 Task: Toggle the show contents in the suggest.
Action: Mouse moved to (26, 508)
Screenshot: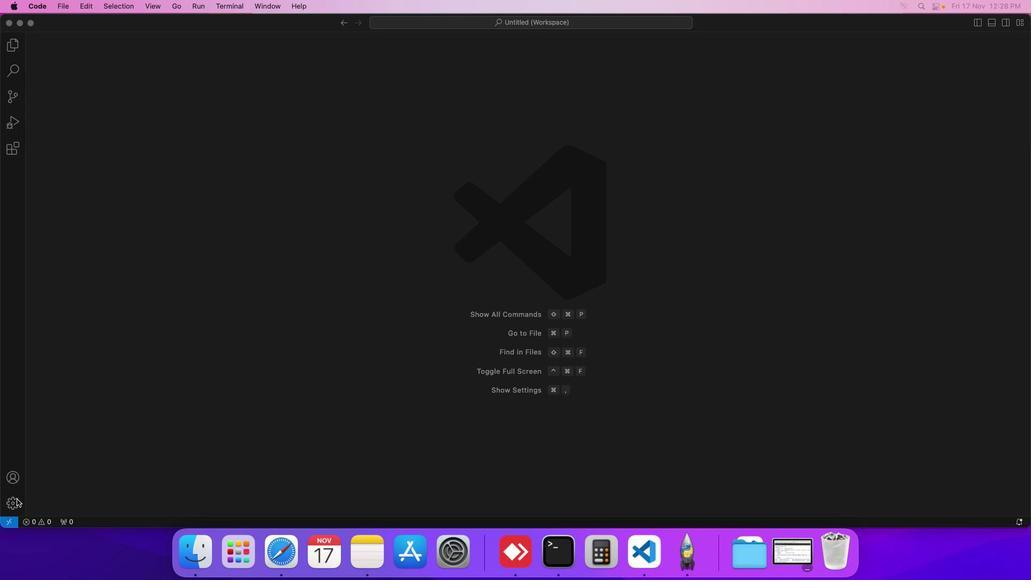 
Action: Mouse pressed left at (26, 508)
Screenshot: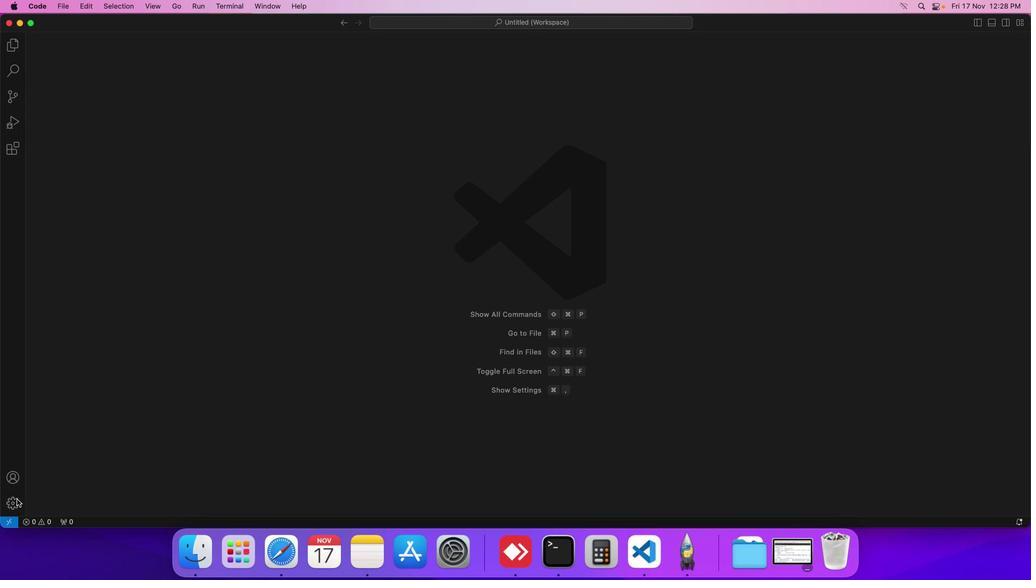 
Action: Mouse moved to (59, 431)
Screenshot: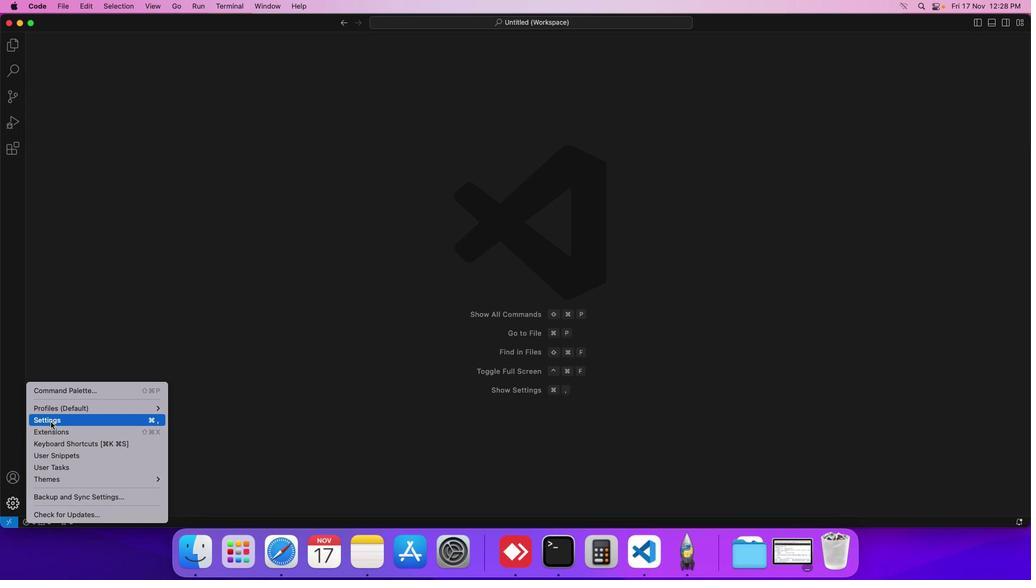 
Action: Mouse pressed left at (59, 431)
Screenshot: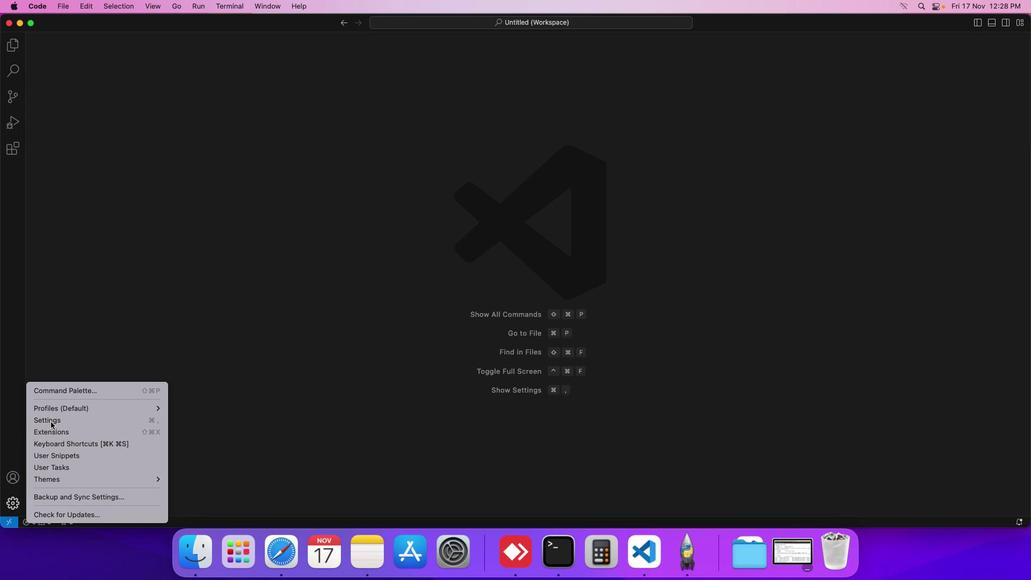 
Action: Mouse moved to (261, 93)
Screenshot: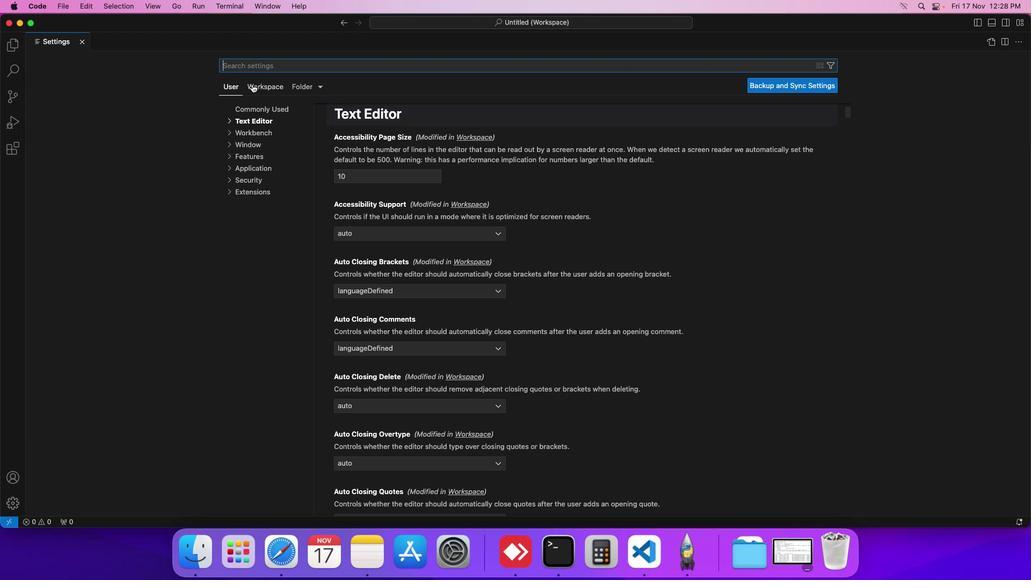 
Action: Mouse pressed left at (261, 93)
Screenshot: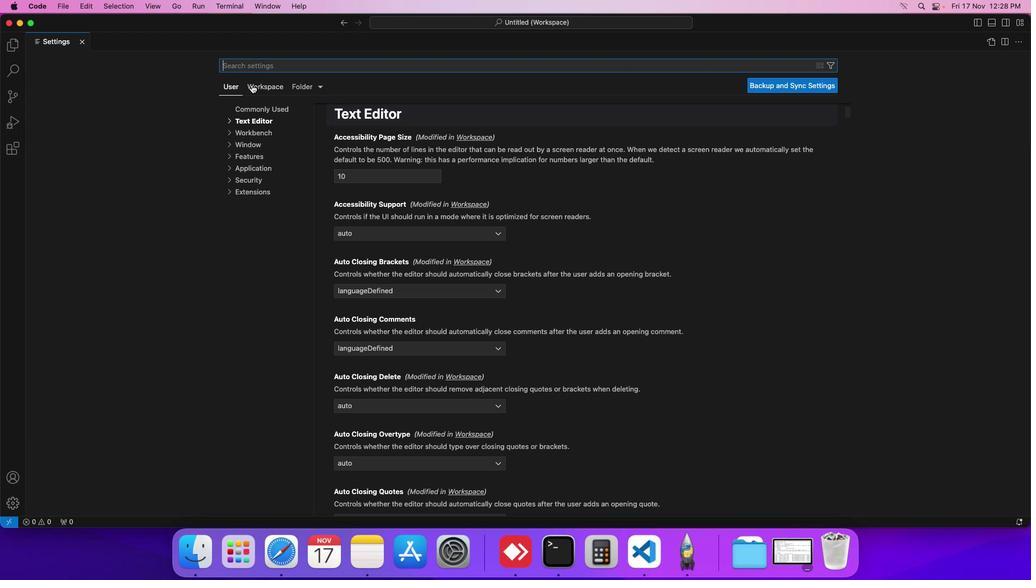 
Action: Mouse moved to (256, 127)
Screenshot: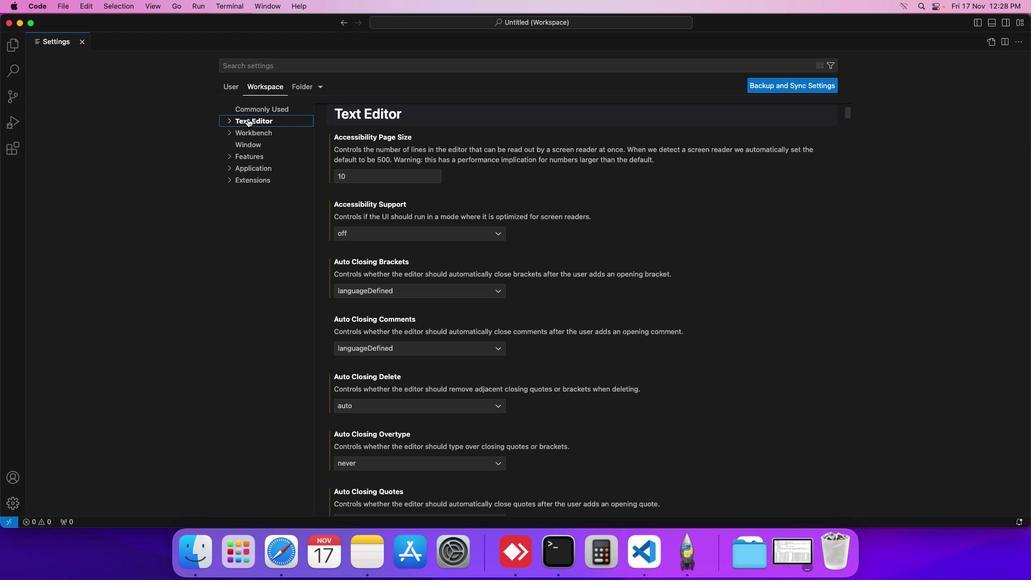 
Action: Mouse pressed left at (256, 127)
Screenshot: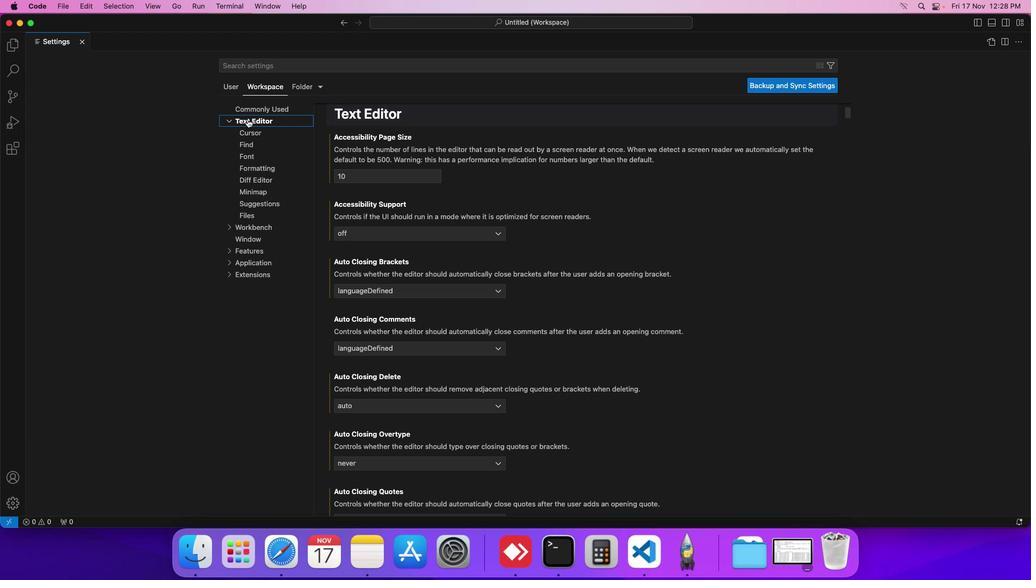 
Action: Mouse moved to (260, 212)
Screenshot: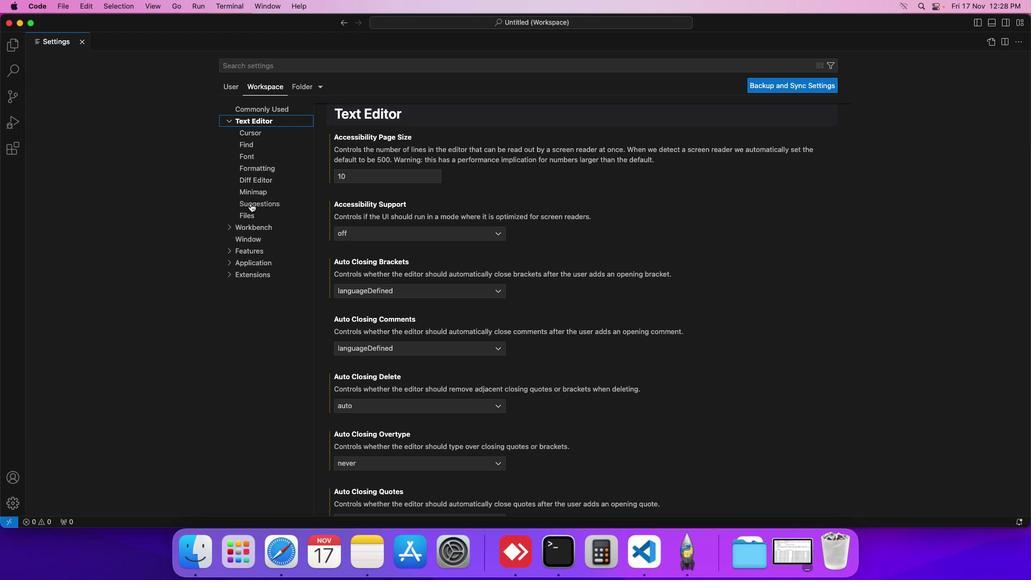 
Action: Mouse pressed left at (260, 212)
Screenshot: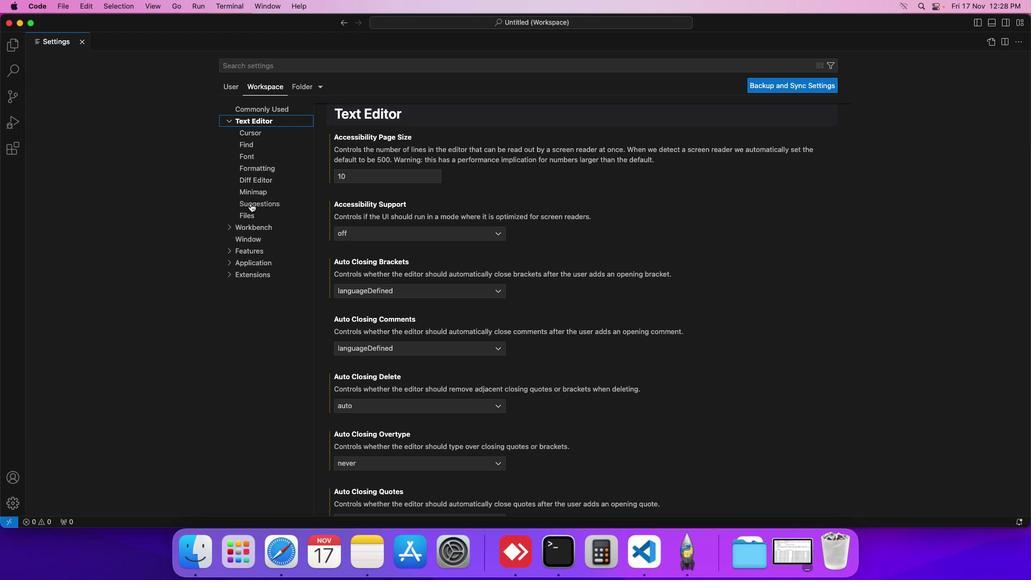 
Action: Mouse moved to (365, 352)
Screenshot: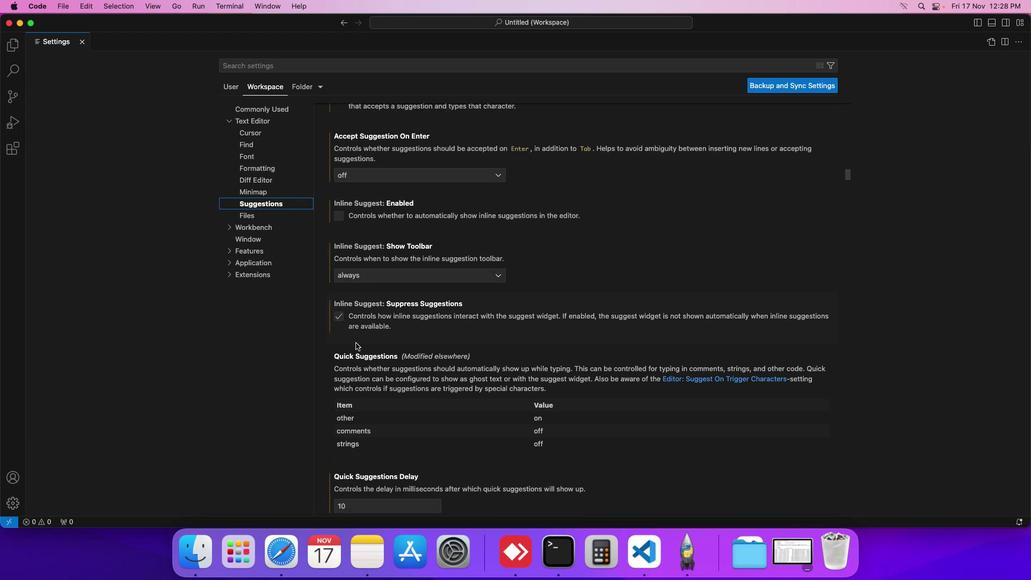 
Action: Mouse scrolled (365, 352) with delta (9, 8)
Screenshot: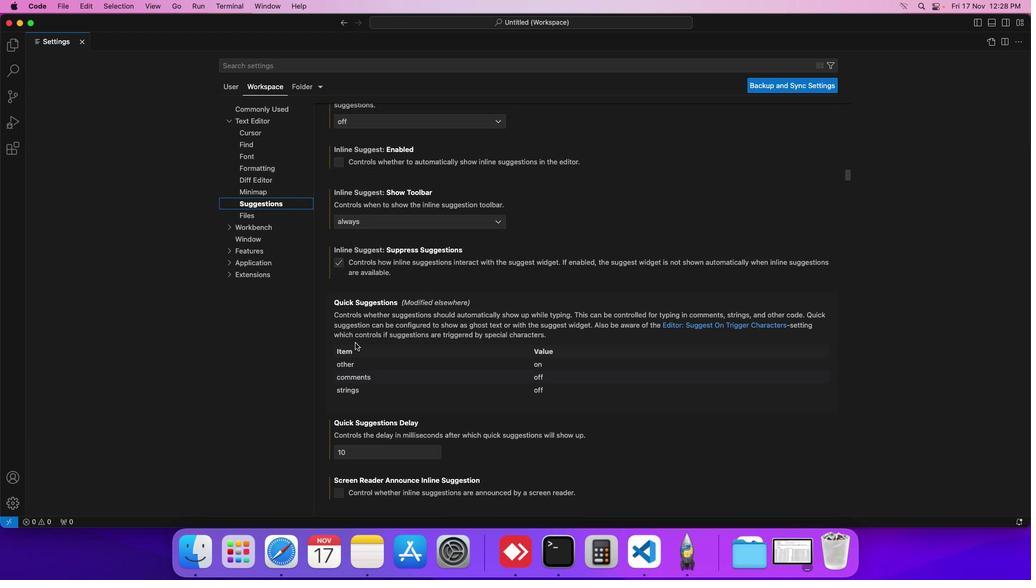 
Action: Mouse scrolled (365, 352) with delta (9, 8)
Screenshot: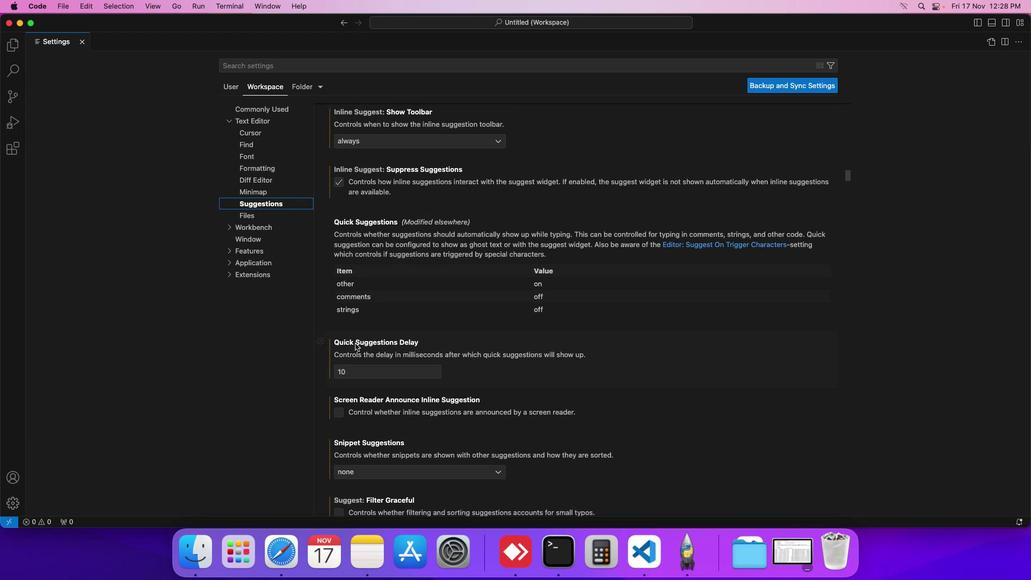 
Action: Mouse moved to (364, 352)
Screenshot: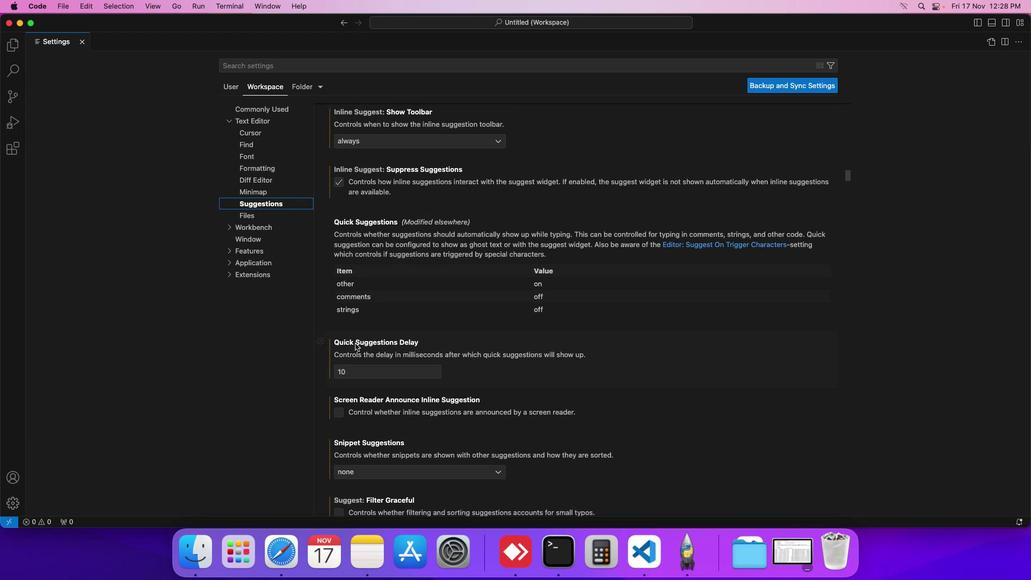 
Action: Mouse scrolled (364, 352) with delta (9, 8)
Screenshot: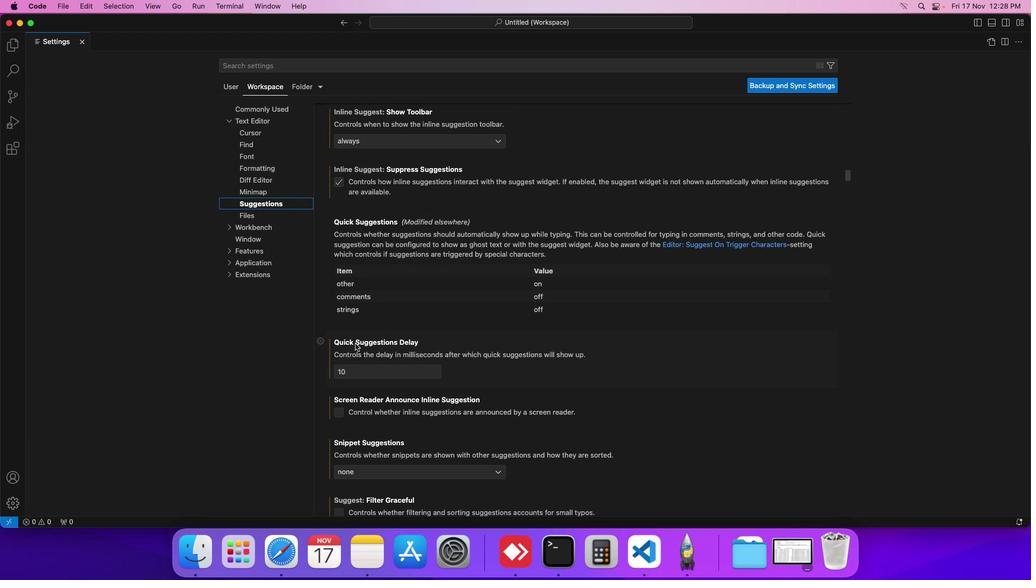
Action: Mouse moved to (364, 352)
Screenshot: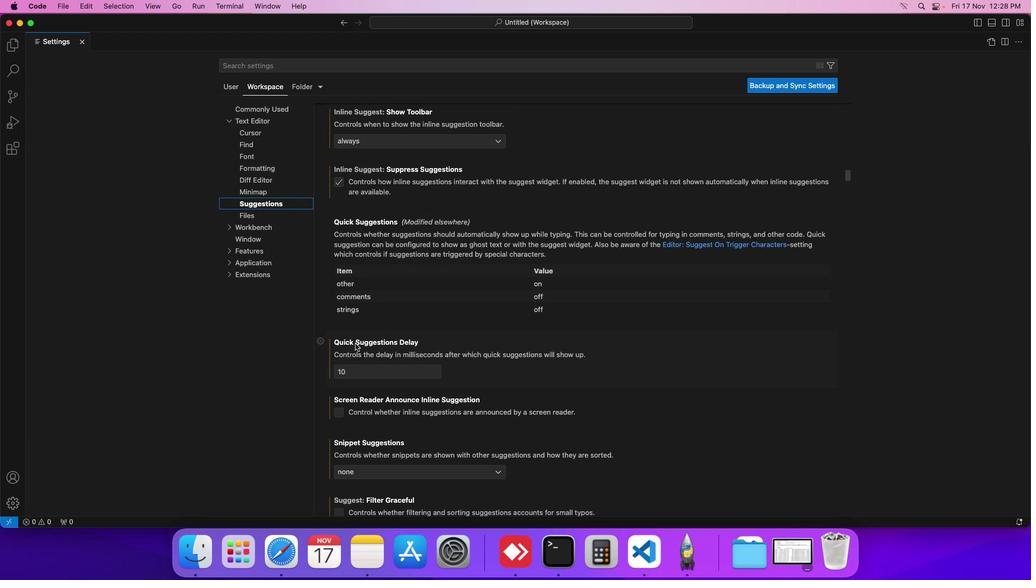 
Action: Mouse scrolled (364, 352) with delta (9, 7)
Screenshot: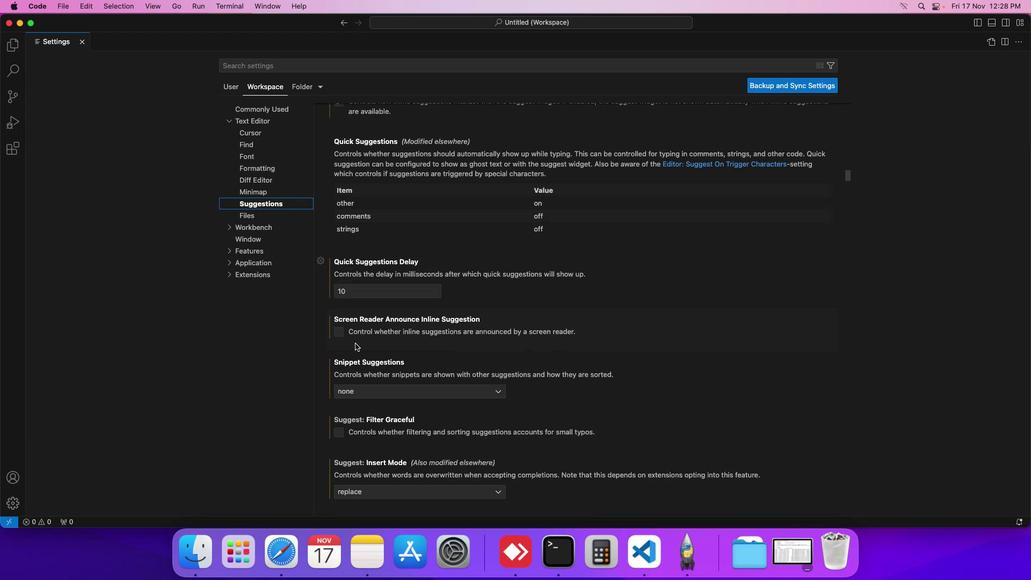 
Action: Mouse moved to (364, 352)
Screenshot: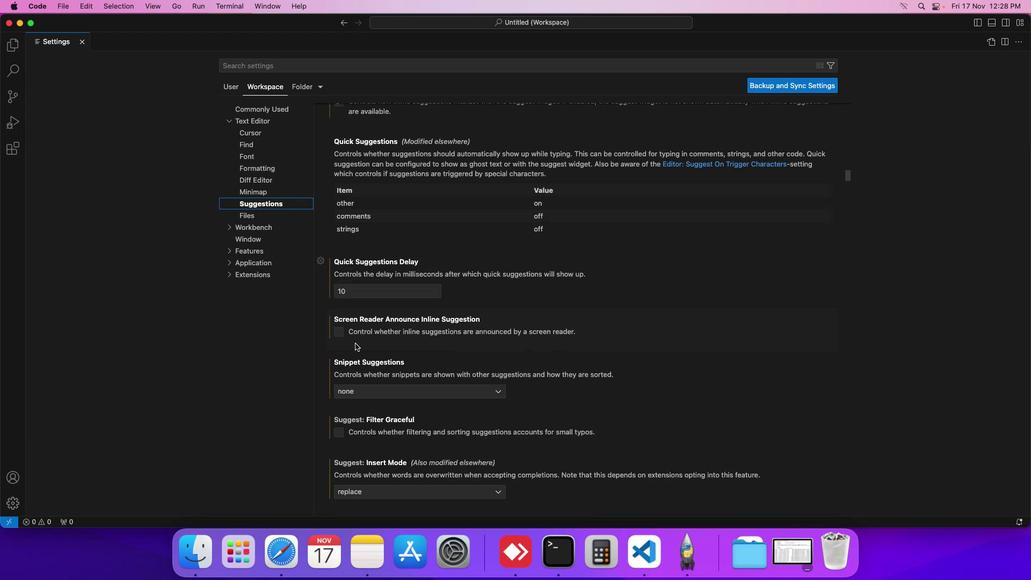 
Action: Mouse scrolled (364, 352) with delta (9, 7)
Screenshot: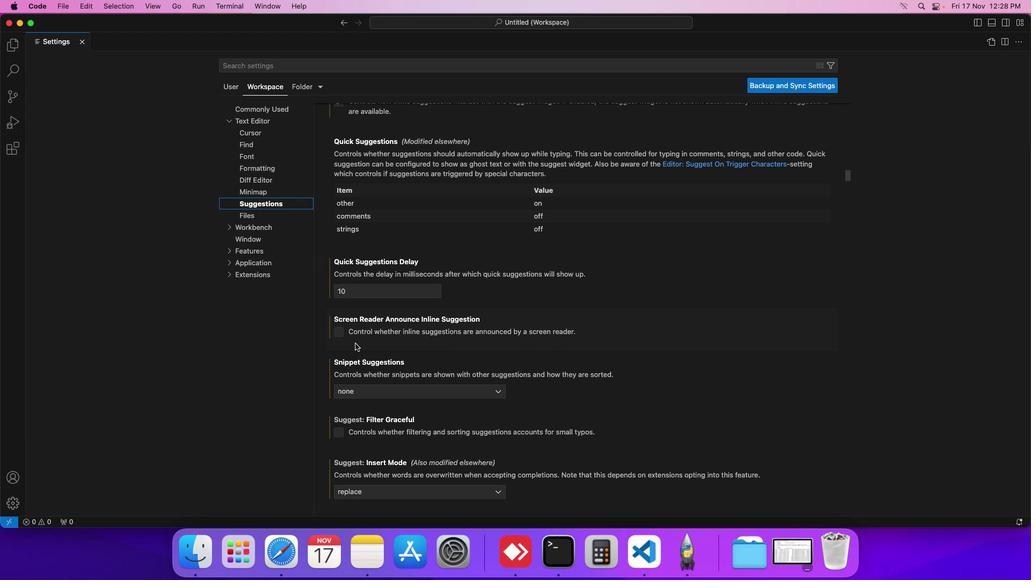 
Action: Mouse moved to (364, 352)
Screenshot: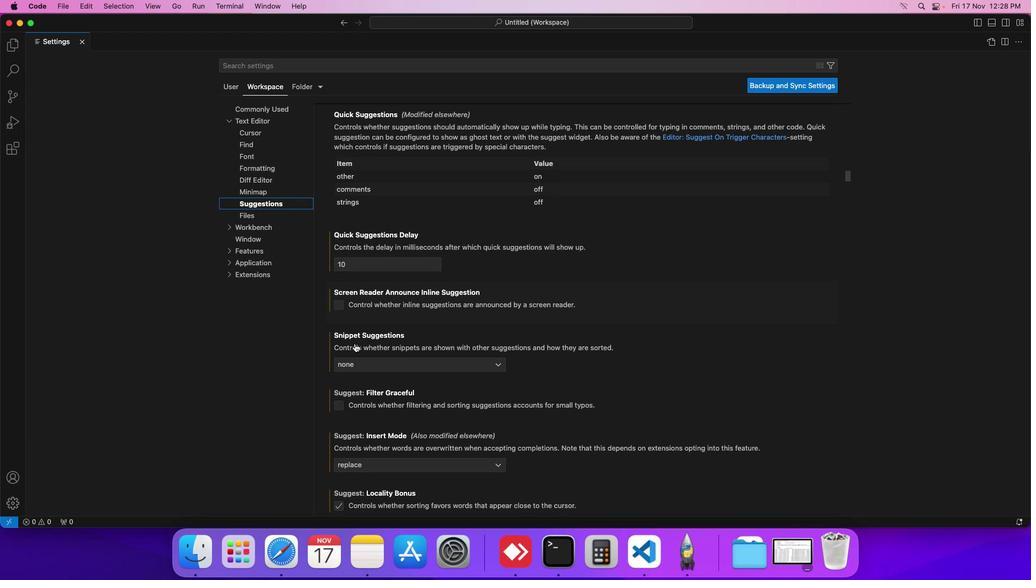 
Action: Mouse scrolled (364, 352) with delta (9, 8)
Screenshot: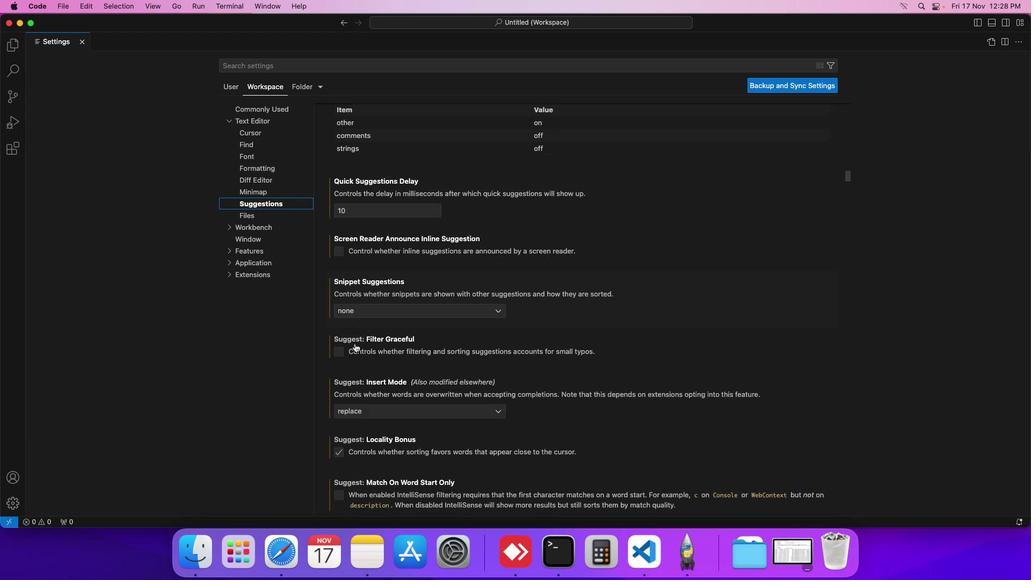 
Action: Mouse scrolled (364, 352) with delta (9, 8)
Screenshot: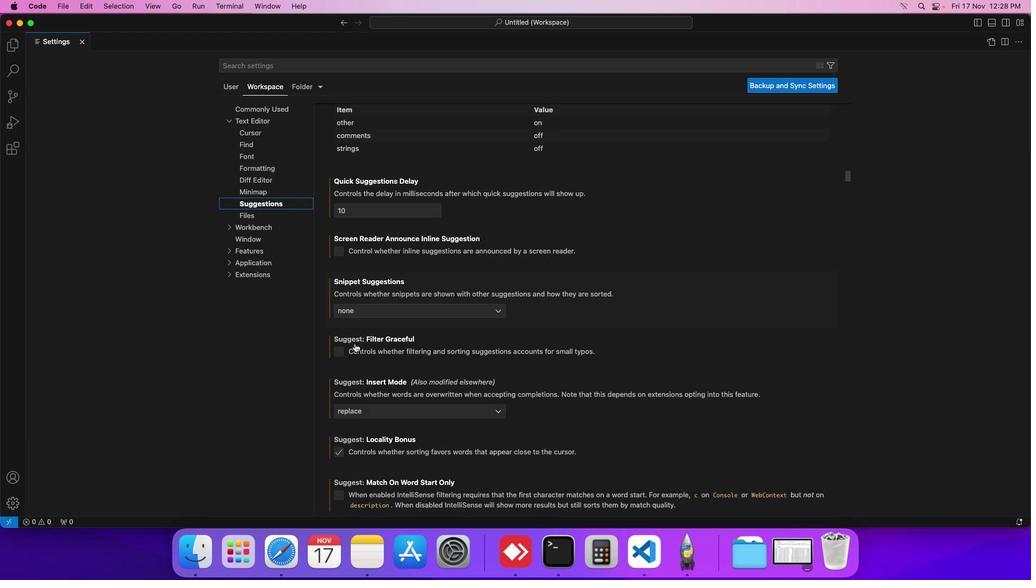 
Action: Mouse scrolled (364, 352) with delta (9, 8)
Screenshot: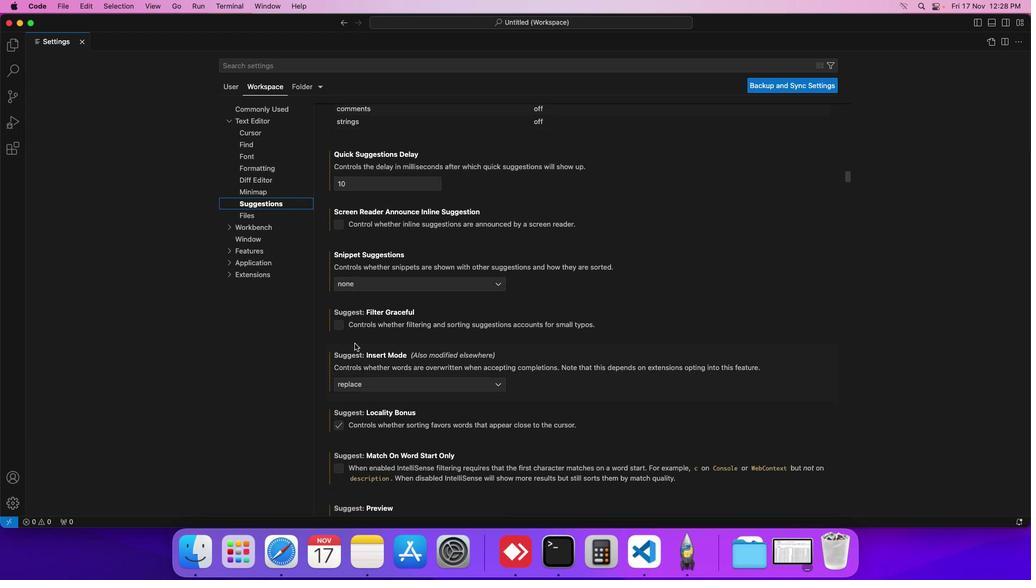 
Action: Mouse scrolled (364, 352) with delta (9, 8)
Screenshot: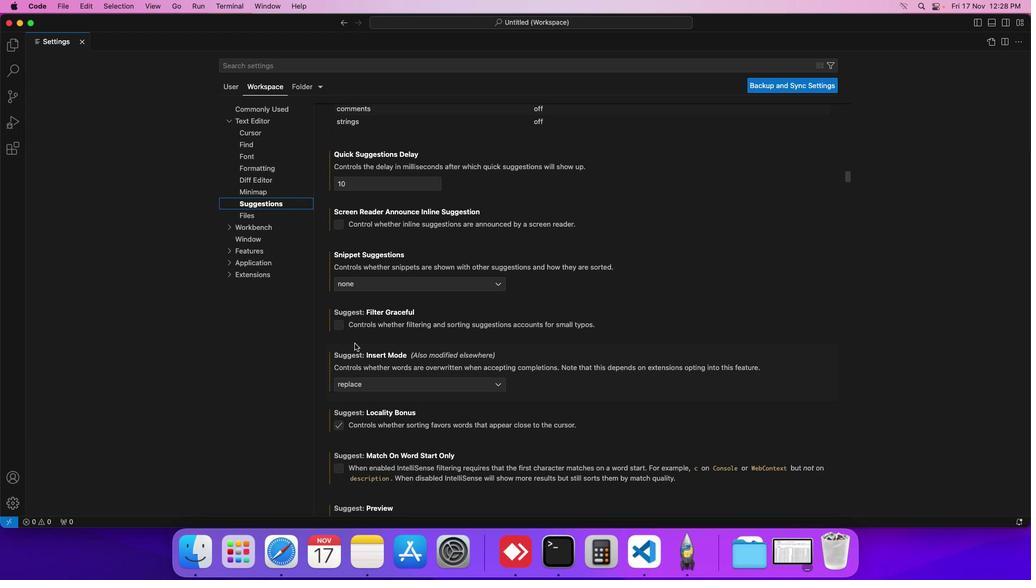 
Action: Mouse scrolled (364, 352) with delta (9, 8)
Screenshot: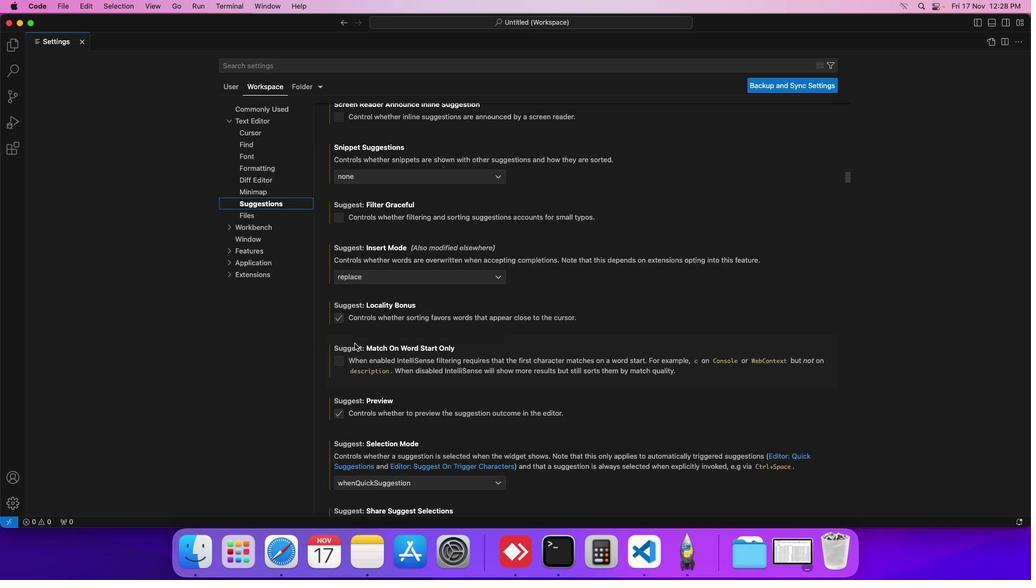 
Action: Mouse scrolled (364, 352) with delta (9, 8)
Screenshot: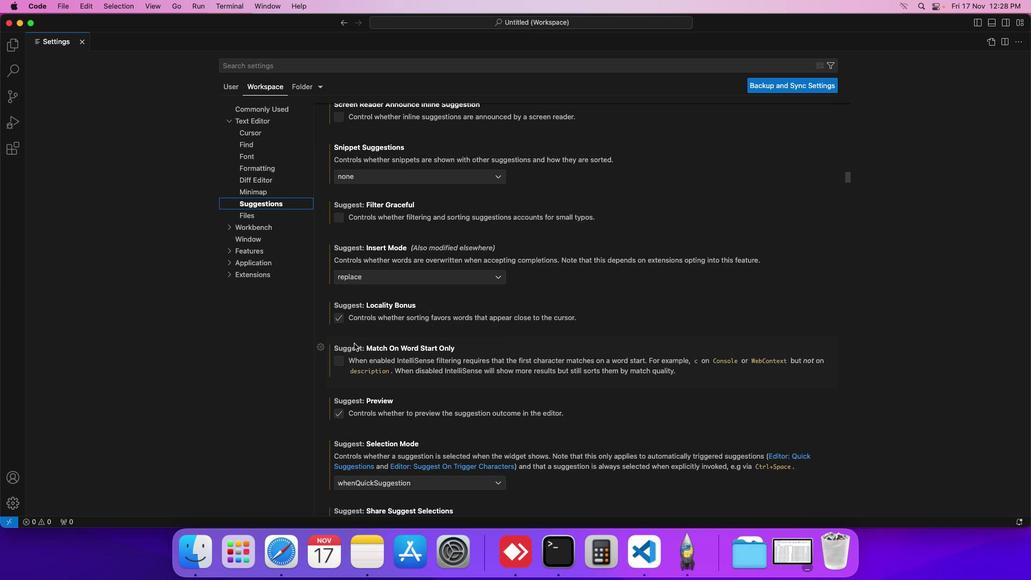 
Action: Mouse scrolled (364, 352) with delta (9, 8)
Screenshot: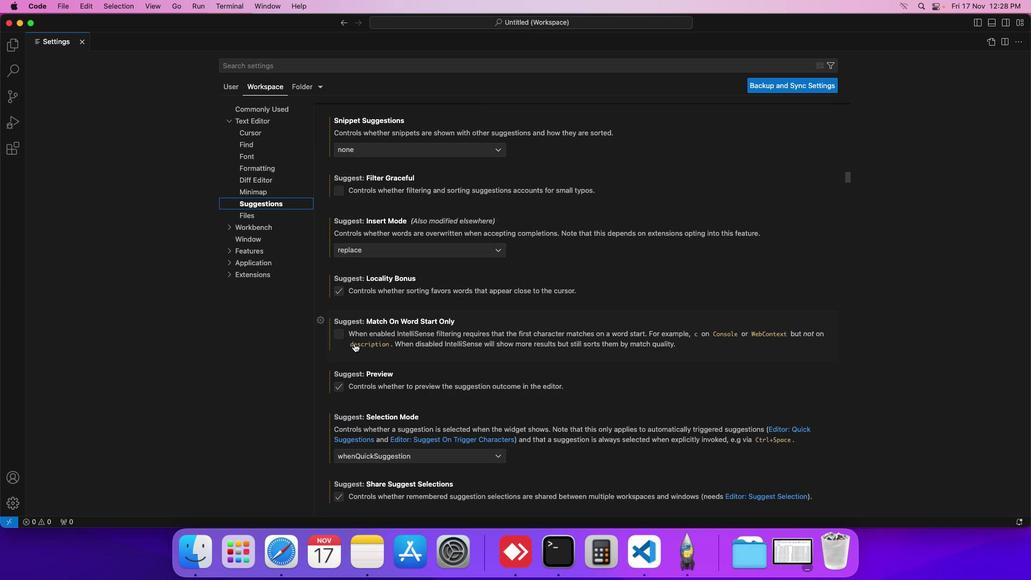 
Action: Mouse moved to (363, 352)
Screenshot: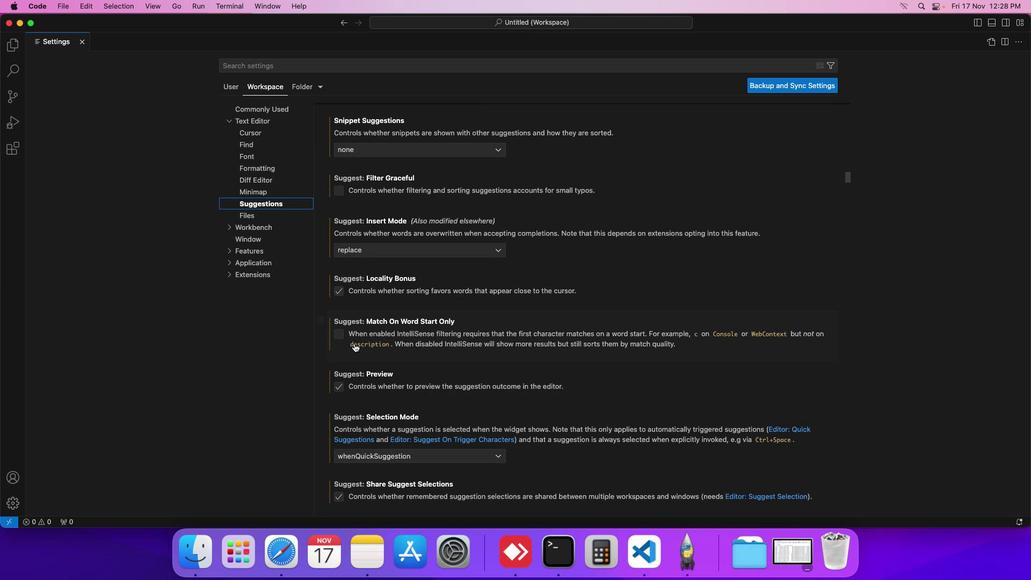 
Action: Mouse scrolled (363, 352) with delta (9, 8)
Screenshot: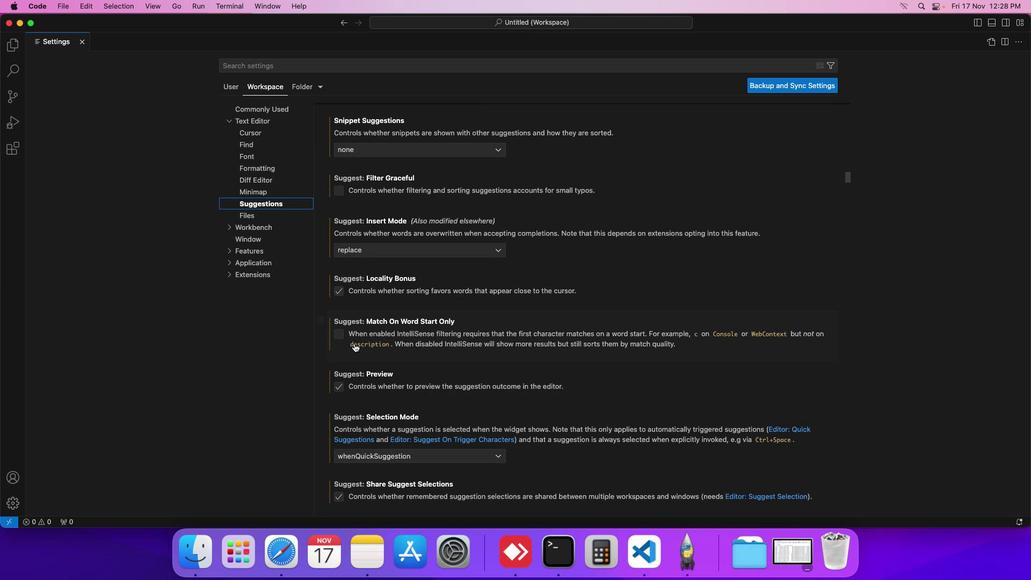 
Action: Mouse scrolled (363, 352) with delta (9, 8)
Screenshot: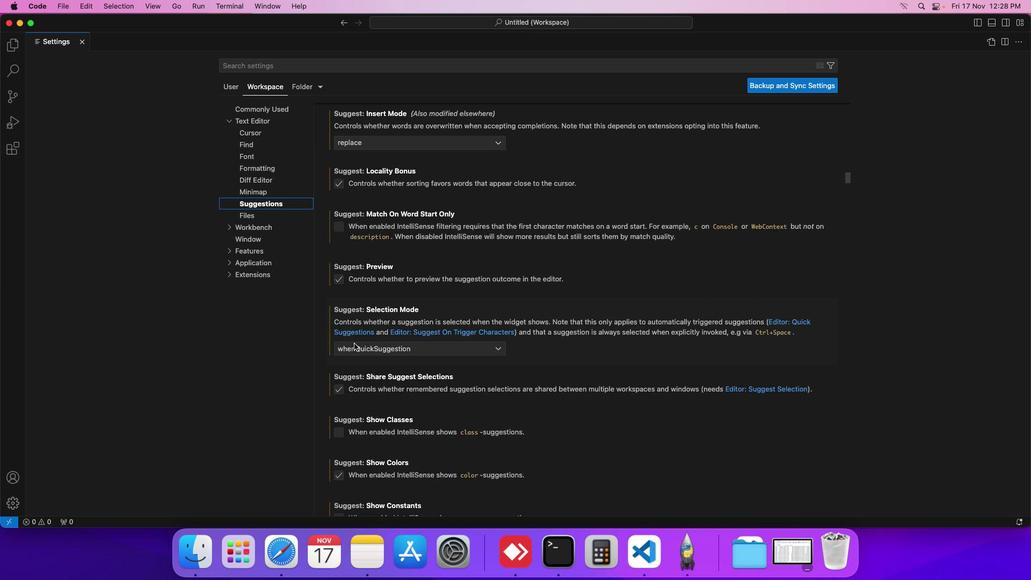 
Action: Mouse scrolled (363, 352) with delta (9, 8)
Screenshot: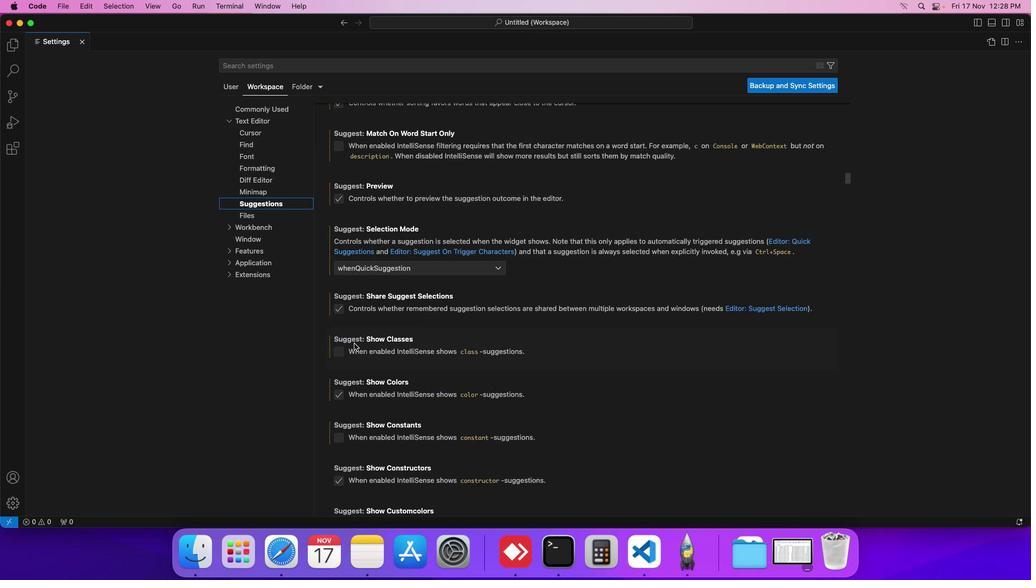 
Action: Mouse scrolled (363, 352) with delta (9, 8)
Screenshot: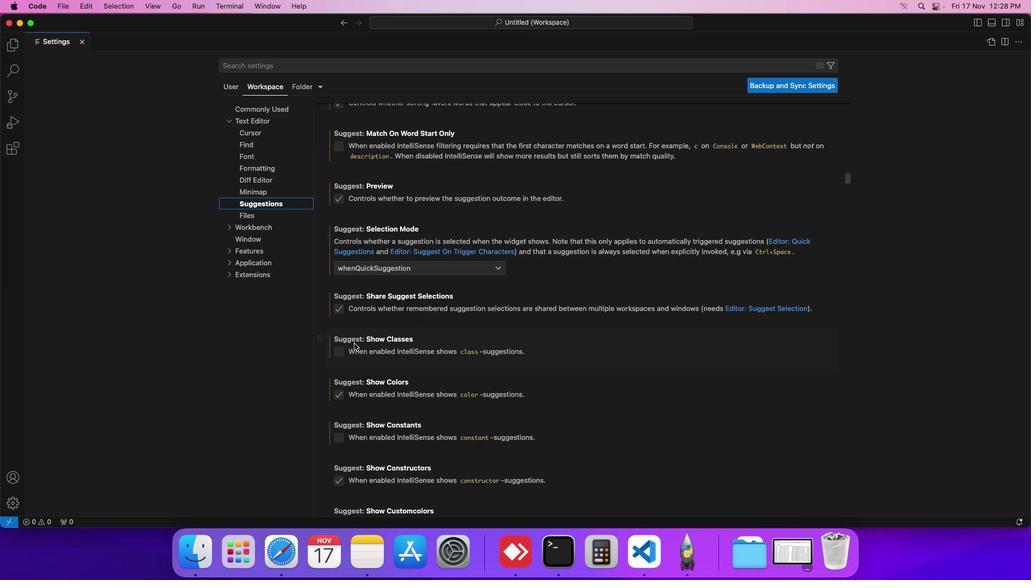 
Action: Mouse scrolled (363, 352) with delta (9, 7)
Screenshot: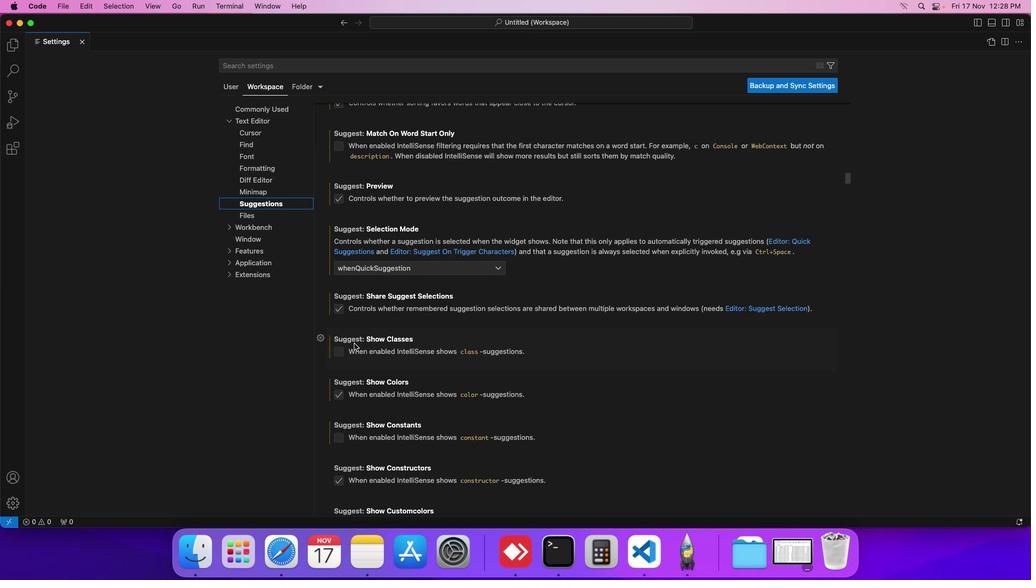 
Action: Mouse moved to (363, 352)
Screenshot: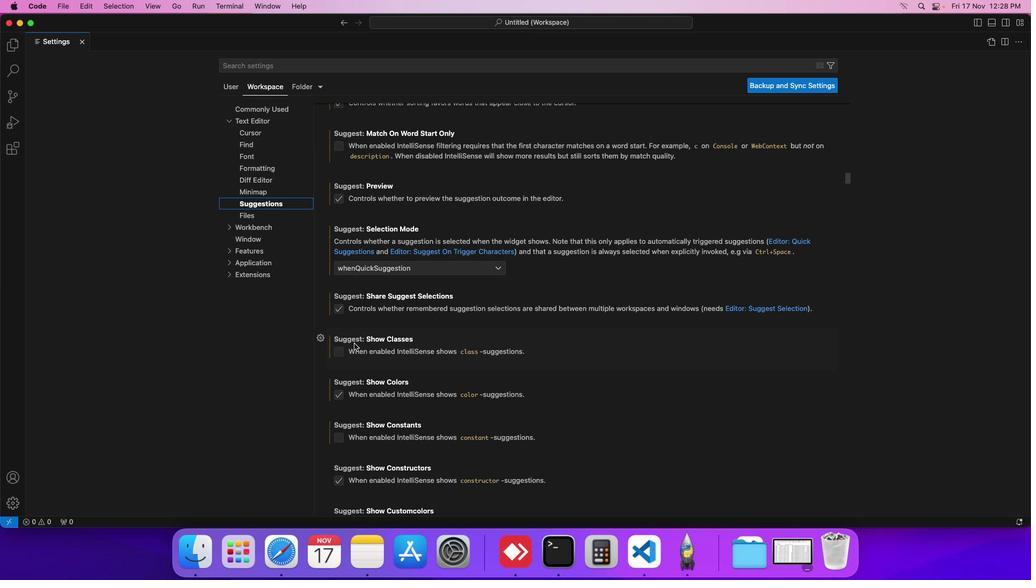
Action: Mouse scrolled (363, 352) with delta (9, 8)
Screenshot: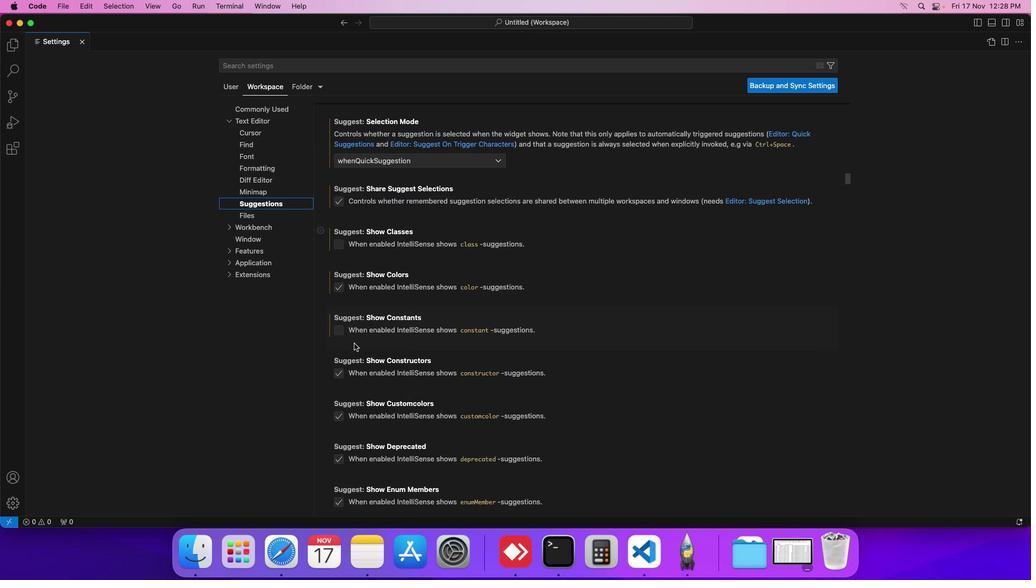 
Action: Mouse scrolled (363, 352) with delta (9, 8)
Screenshot: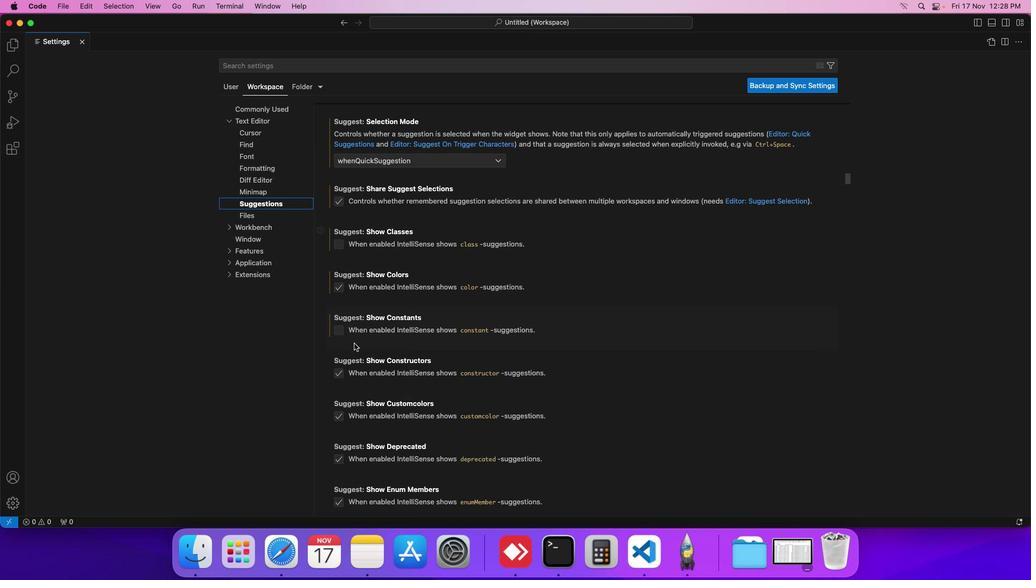 
Action: Mouse scrolled (363, 352) with delta (9, 8)
Screenshot: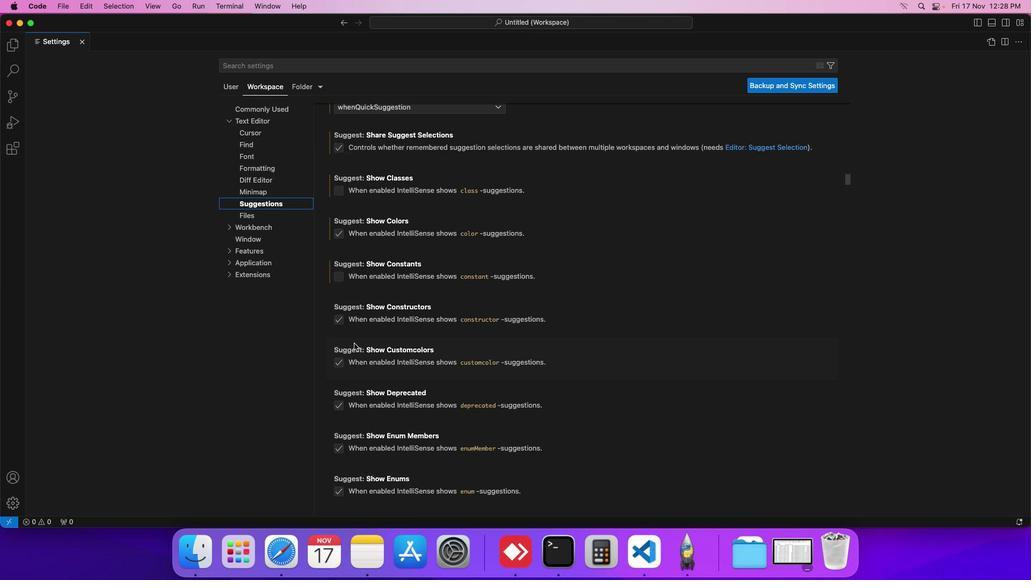 
Action: Mouse scrolled (363, 352) with delta (9, 8)
Screenshot: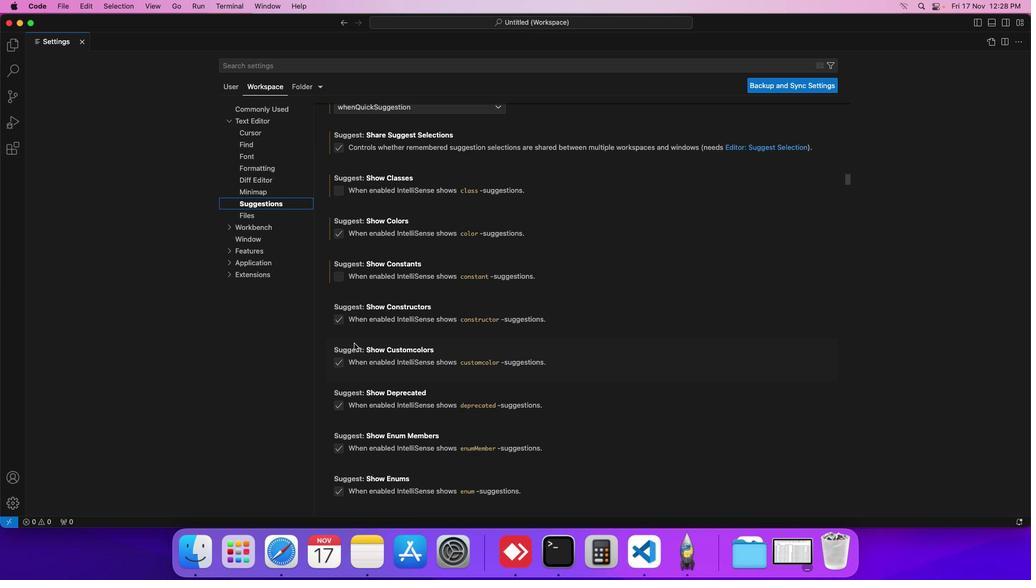 
Action: Mouse moved to (346, 288)
Screenshot: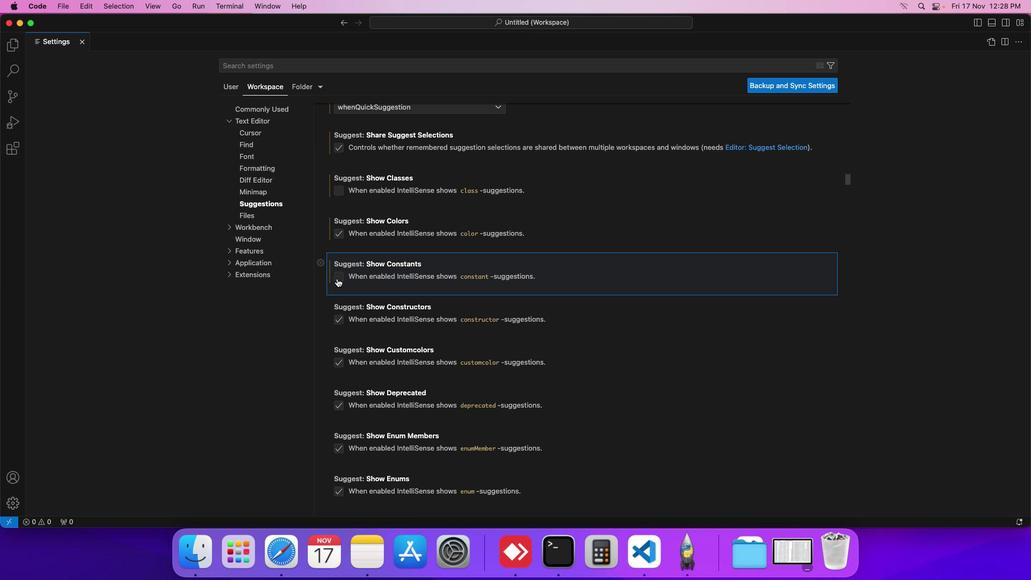 
Action: Mouse pressed left at (346, 288)
Screenshot: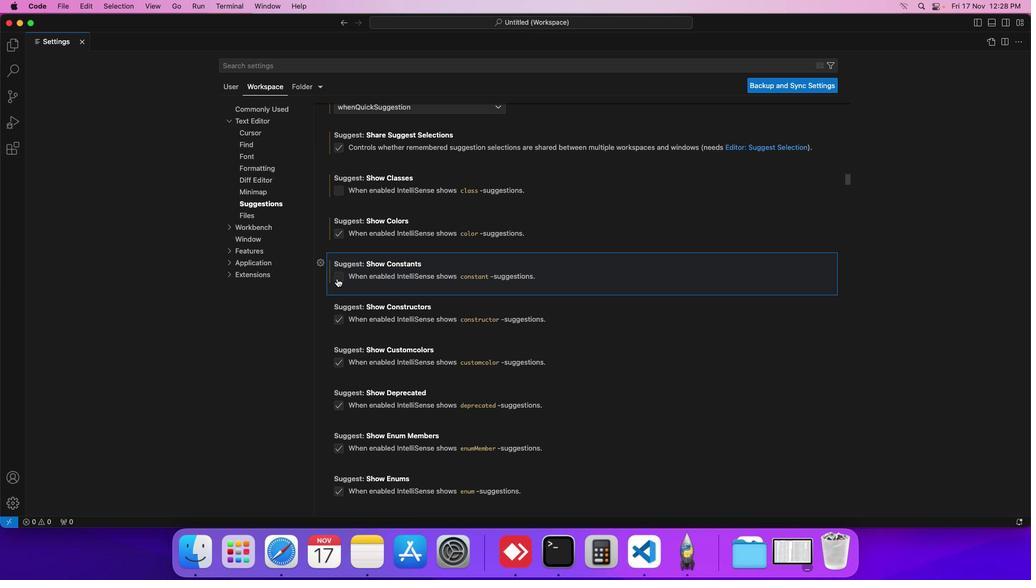 
Action: Mouse moved to (357, 290)
Screenshot: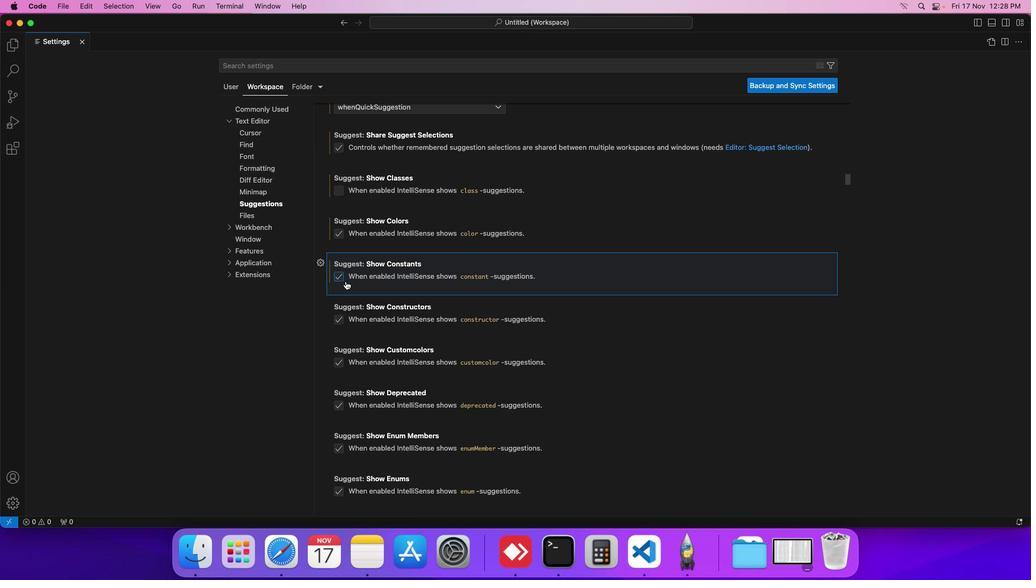 
